 Task: Assign Issue Issue0008 to Sprint Sprint0005 in Scrum Project Project0002 in Jira
Action: Mouse moved to (361, 411)
Screenshot: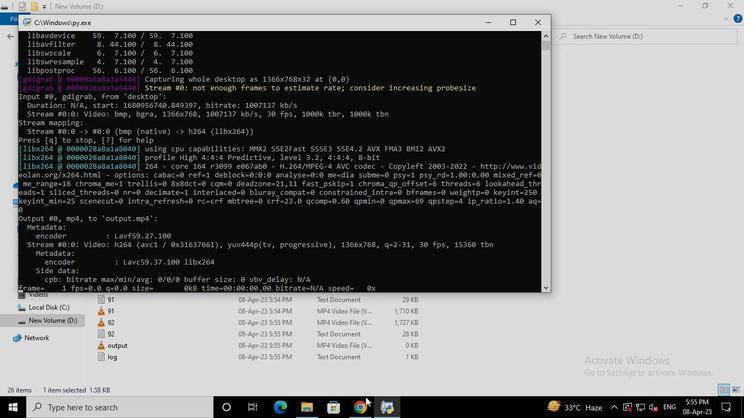 
Action: Mouse pressed left at (361, 411)
Screenshot: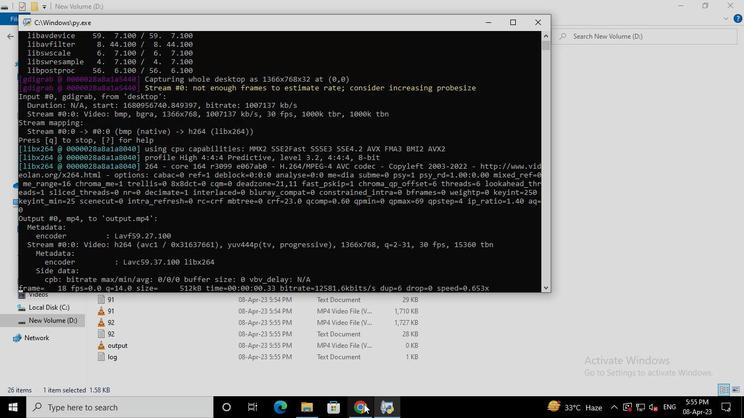 
Action: Mouse moved to (103, 170)
Screenshot: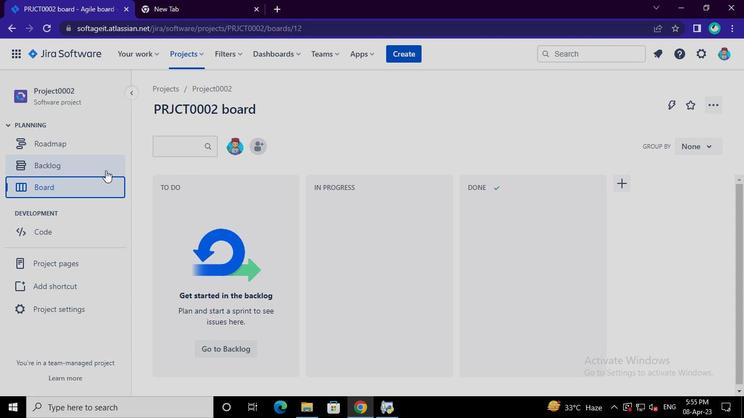 
Action: Mouse pressed left at (103, 170)
Screenshot: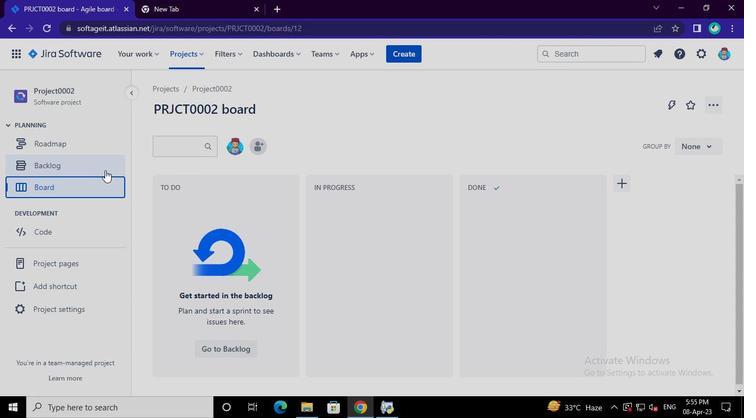 
Action: Mouse moved to (694, 289)
Screenshot: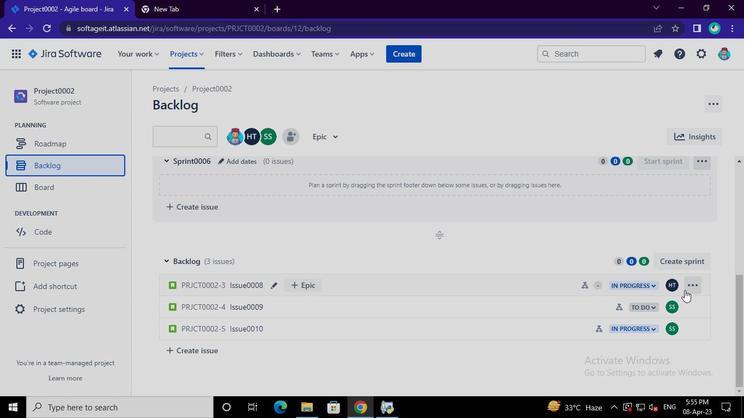 
Action: Mouse pressed left at (694, 289)
Screenshot: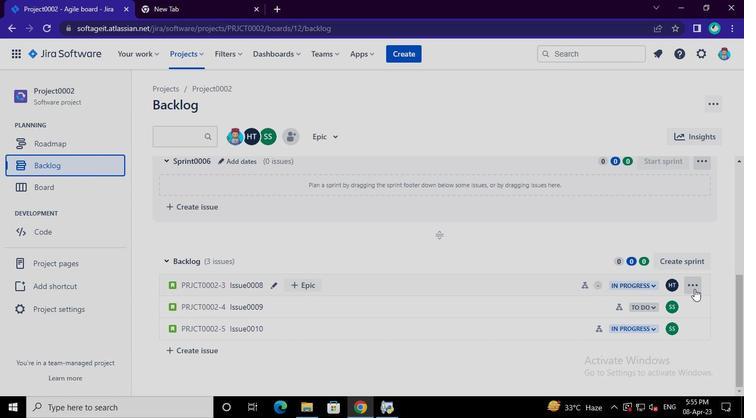
Action: Mouse moved to (671, 231)
Screenshot: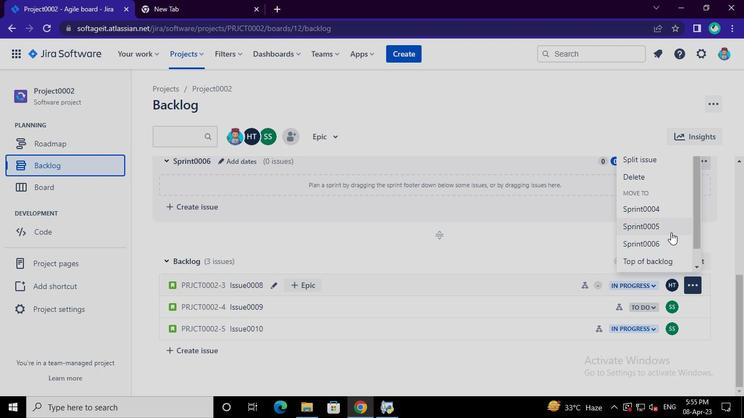 
Action: Mouse pressed left at (671, 231)
Screenshot: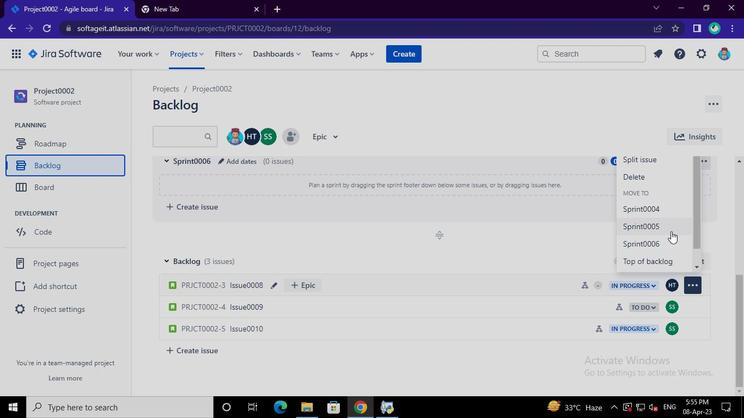 
Action: Mouse moved to (384, 413)
Screenshot: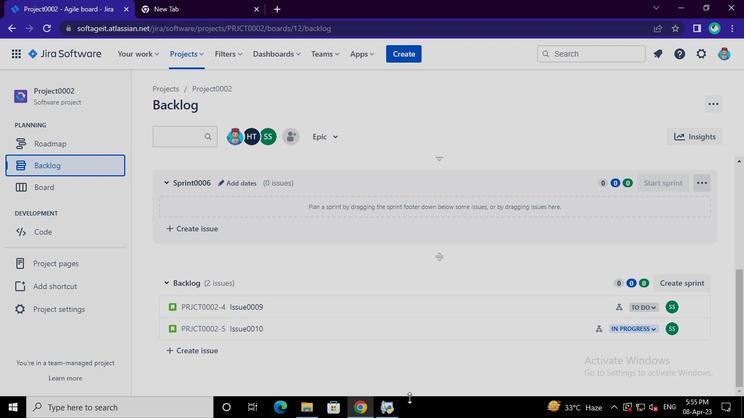 
Action: Mouse pressed left at (384, 413)
Screenshot: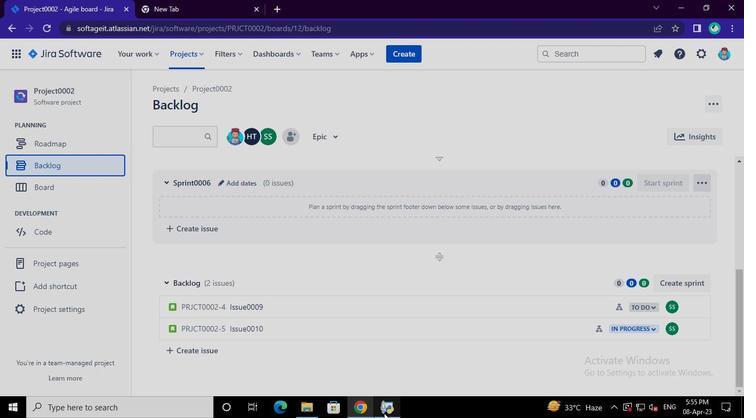 
Action: Mouse moved to (533, 26)
Screenshot: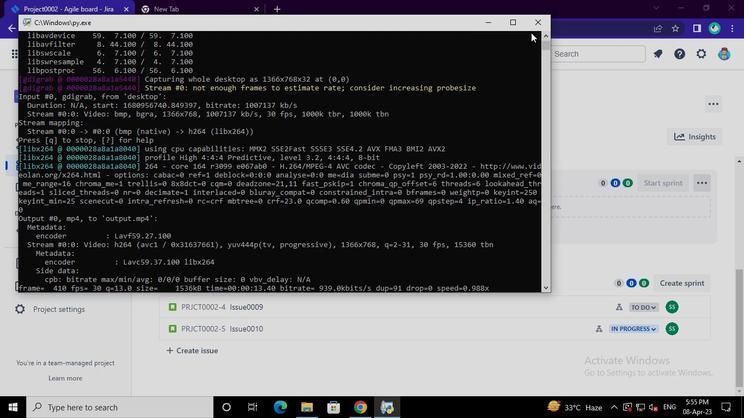 
Action: Mouse pressed left at (533, 26)
Screenshot: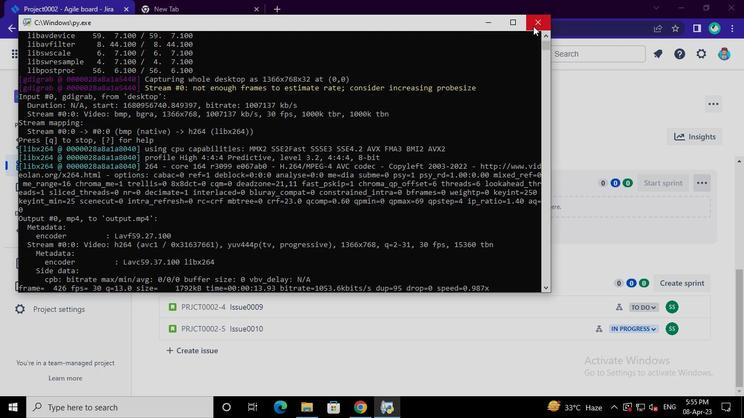 
